 Task: Add the task  Create a new system for managing employee benefits and compensation to the section Asteroid Belt in the project AgileDesign and add a Due Date to the respective task as 2024/01/13
Action: Mouse moved to (559, 275)
Screenshot: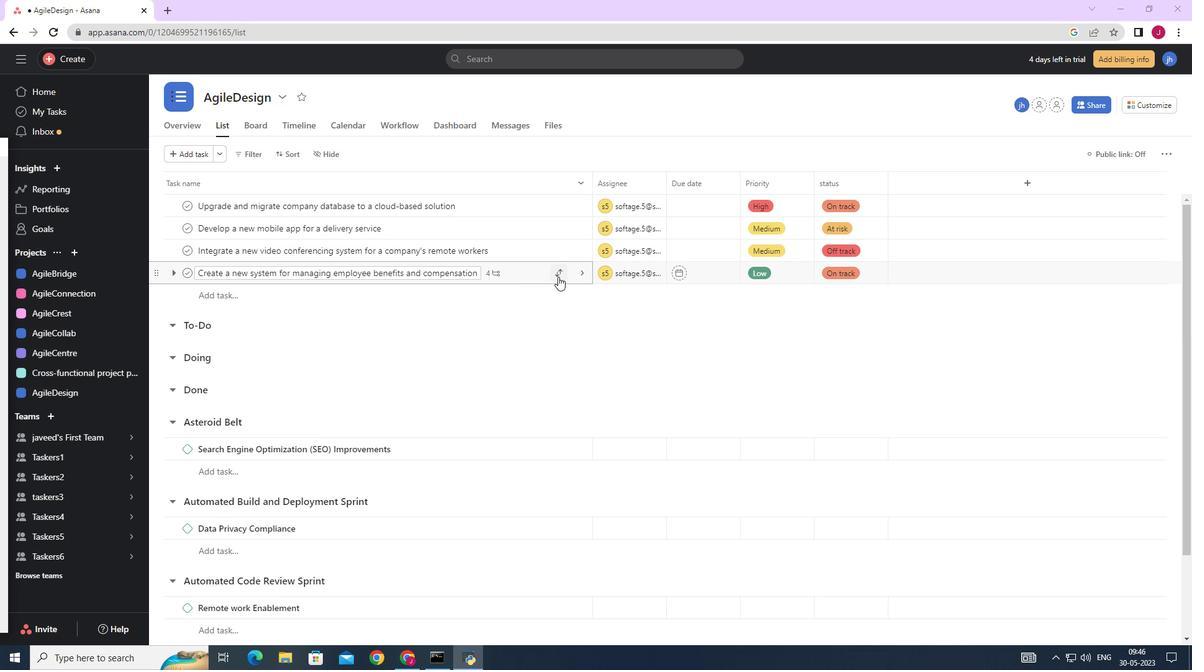 
Action: Mouse pressed left at (559, 275)
Screenshot: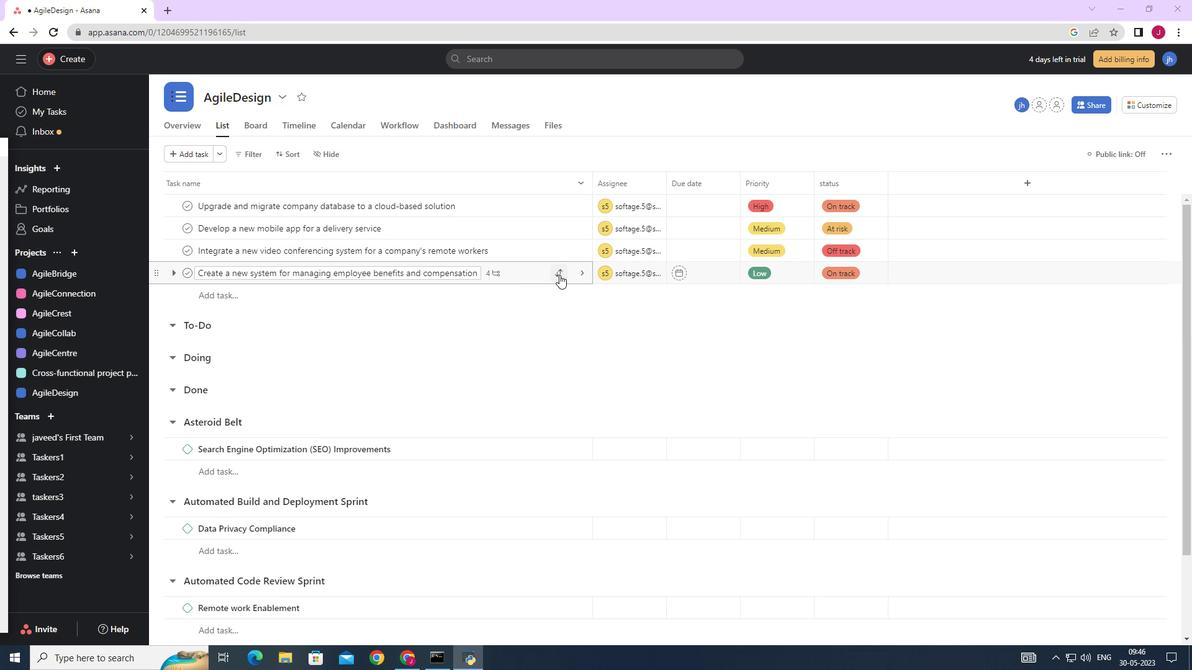 
Action: Mouse moved to (450, 409)
Screenshot: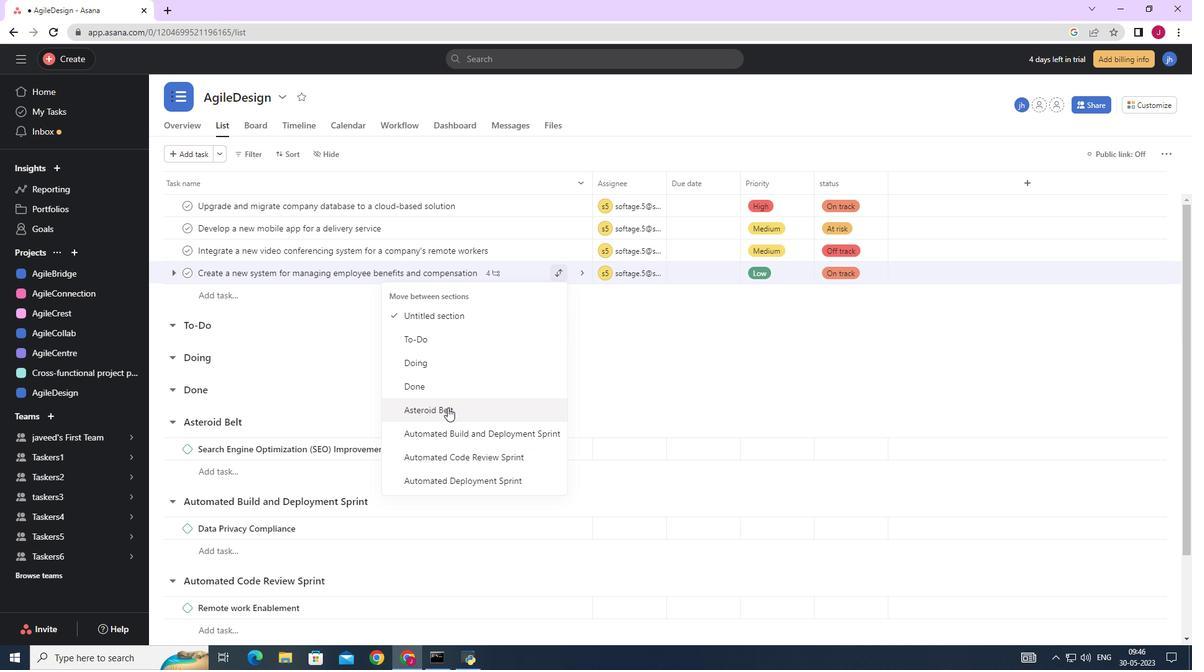 
Action: Mouse pressed left at (450, 409)
Screenshot: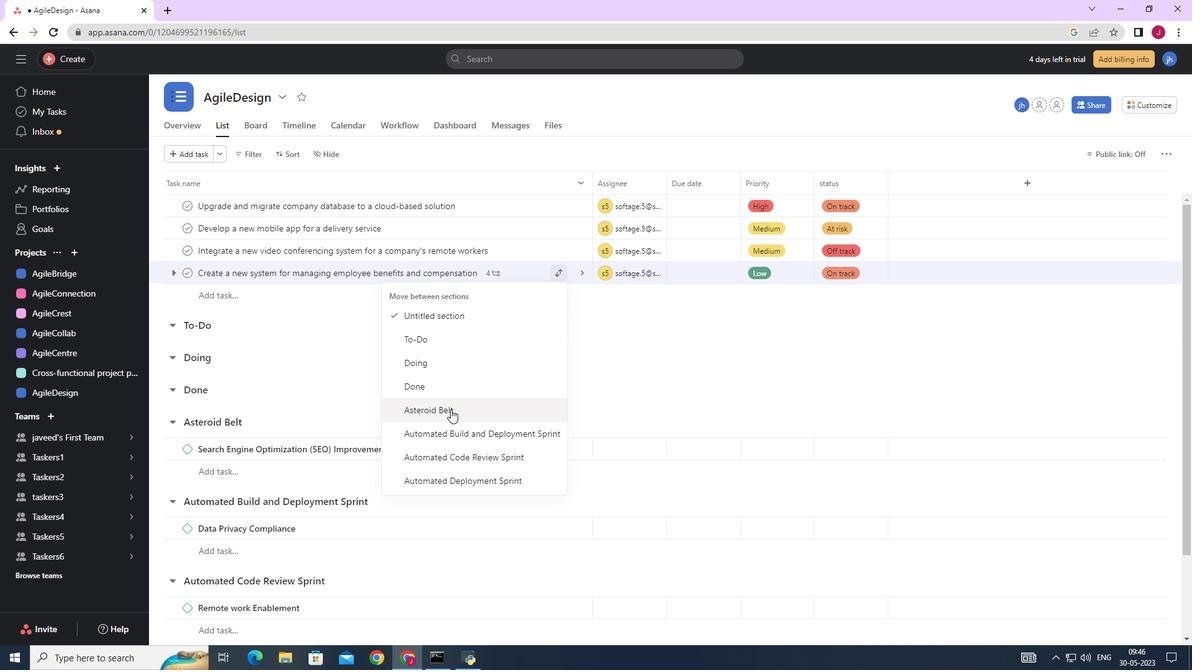 
Action: Mouse moved to (702, 449)
Screenshot: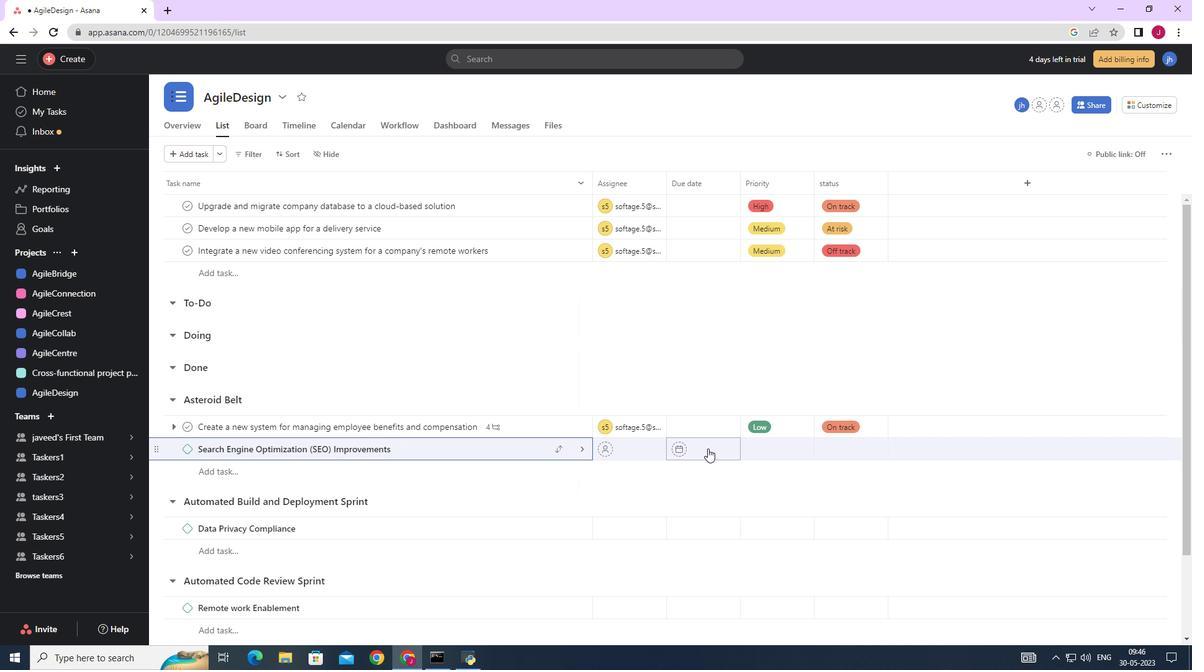 
Action: Mouse pressed left at (702, 449)
Screenshot: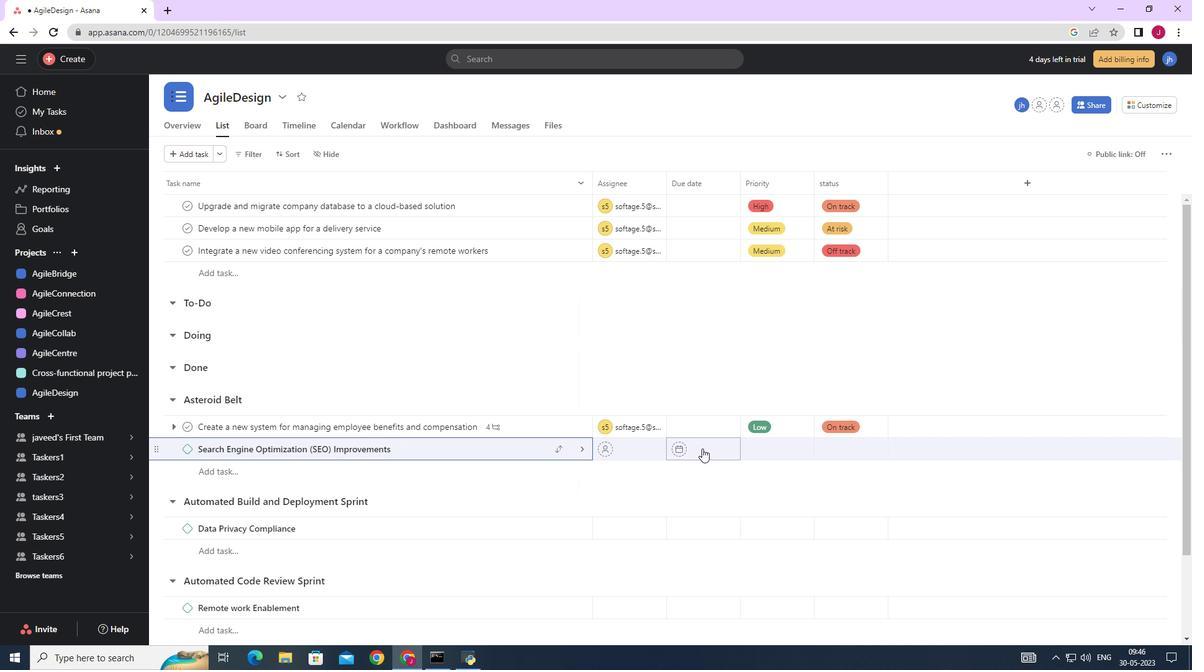 
Action: Mouse moved to (829, 251)
Screenshot: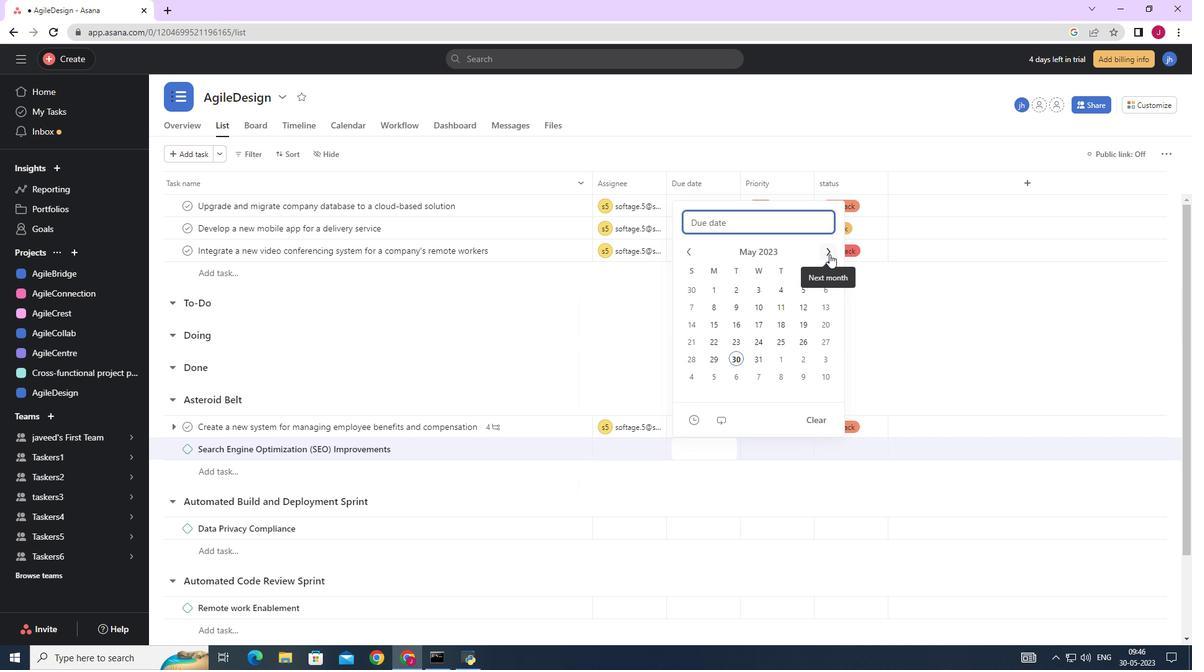 
Action: Mouse pressed left at (829, 251)
Screenshot: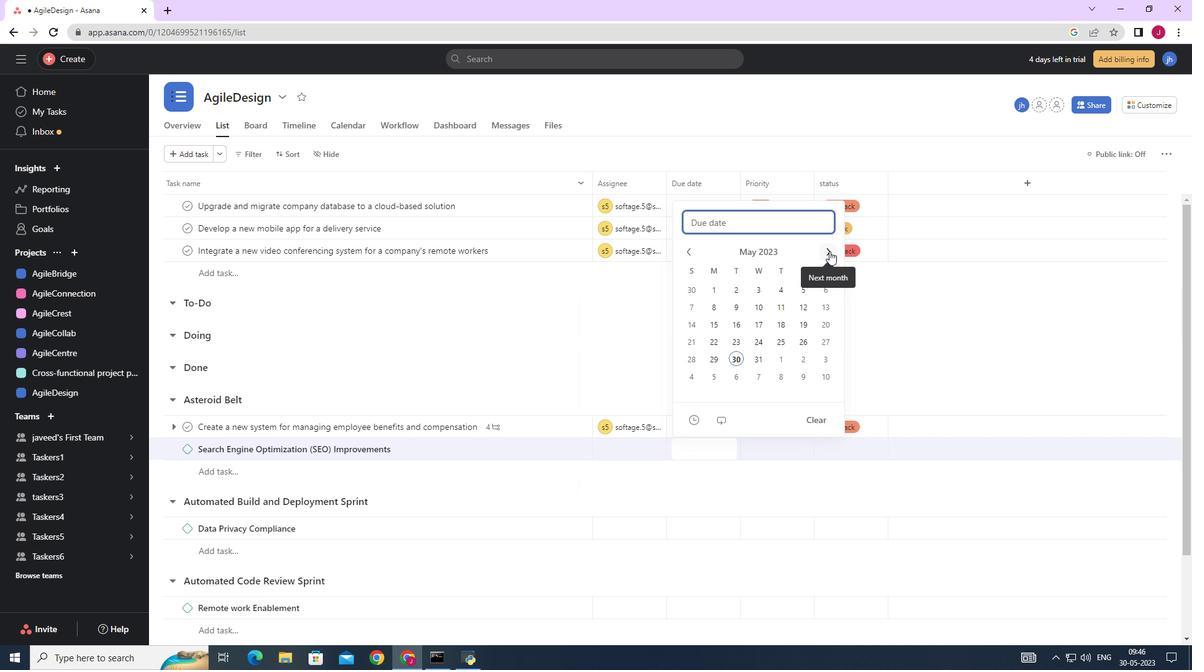 
Action: Mouse pressed left at (829, 251)
Screenshot: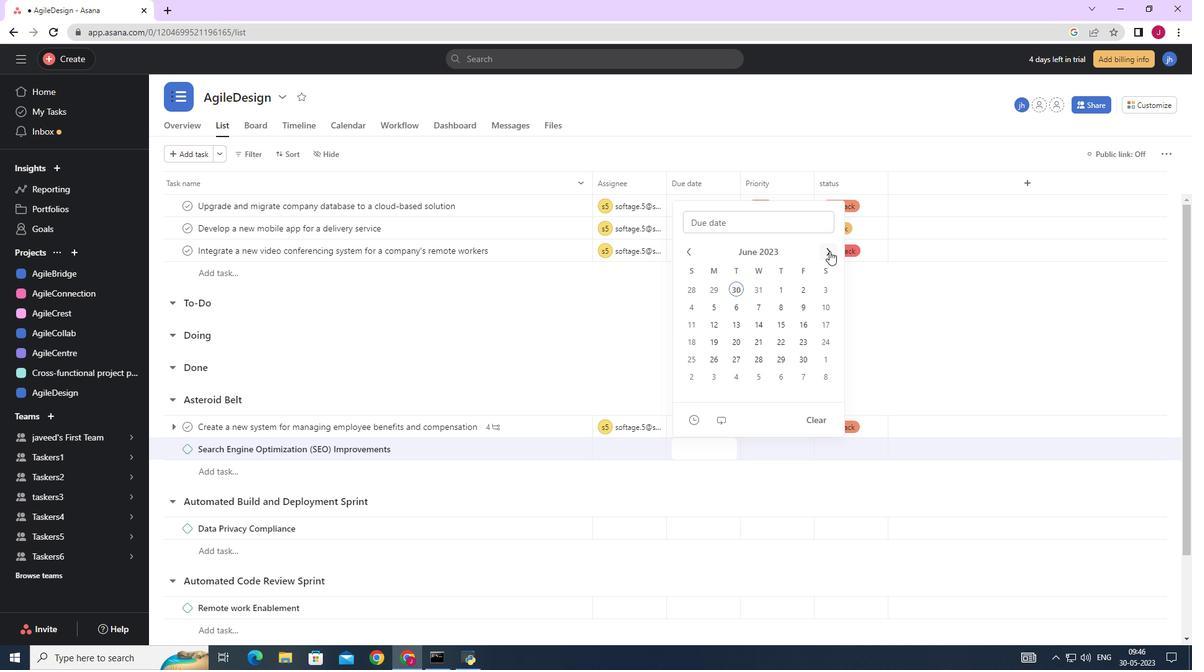 
Action: Mouse moved to (829, 251)
Screenshot: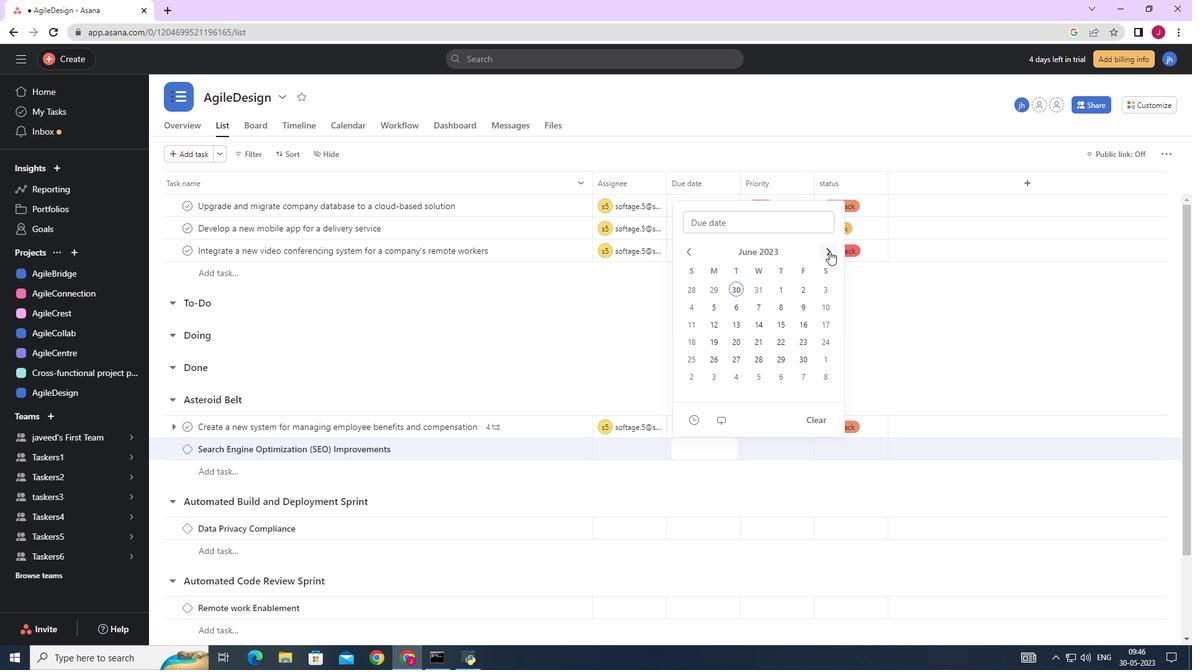 
Action: Mouse pressed left at (829, 251)
Screenshot: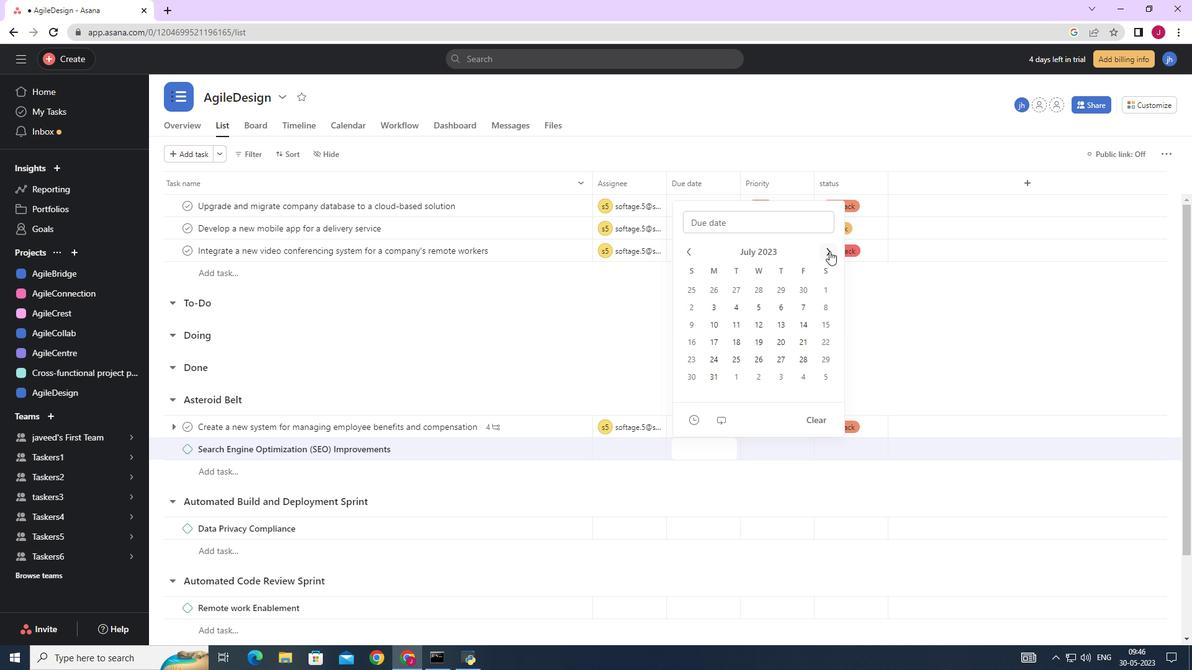 
Action: Mouse pressed left at (829, 251)
Screenshot: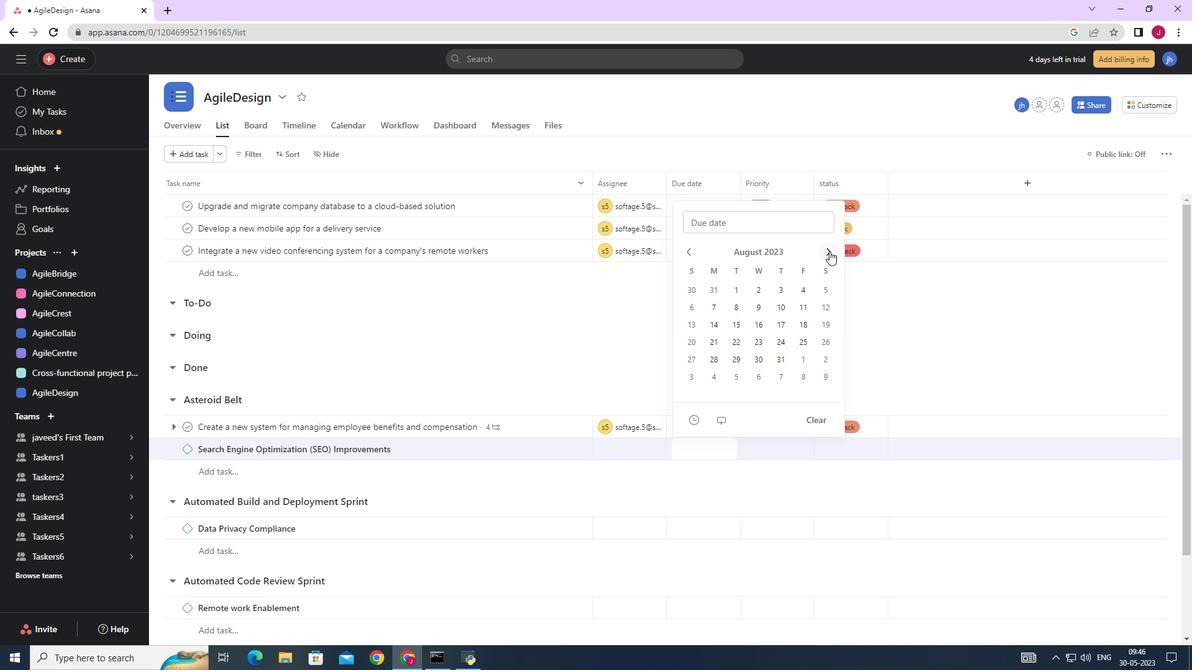 
Action: Mouse moved to (829, 252)
Screenshot: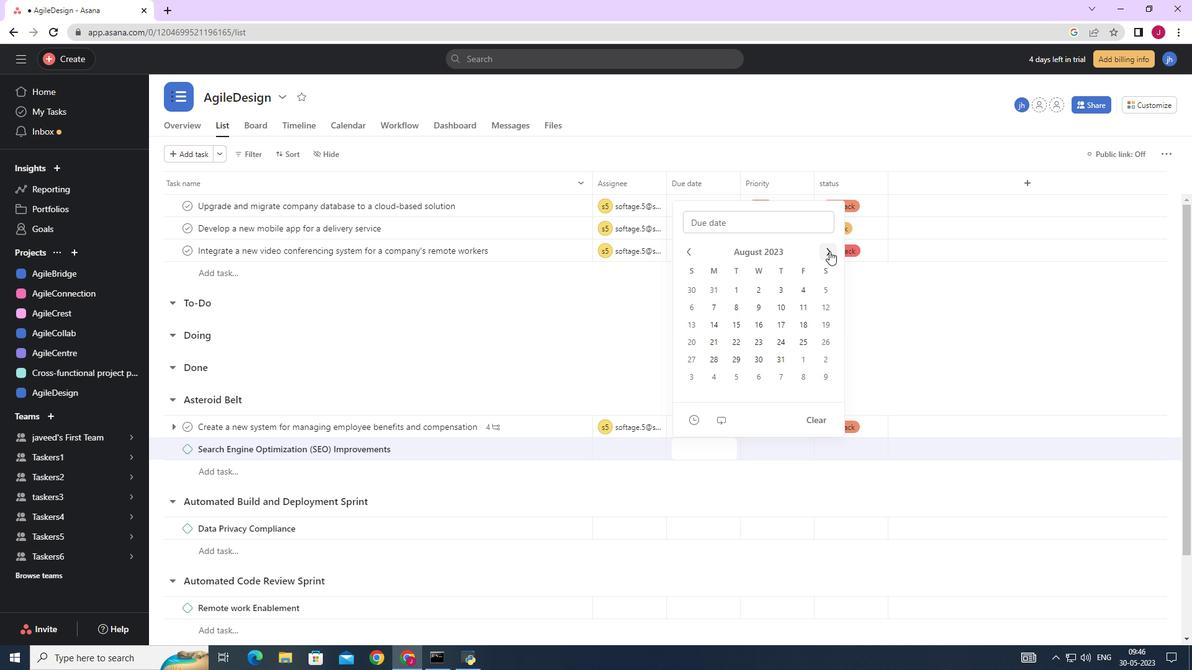 
Action: Mouse pressed left at (829, 252)
Screenshot: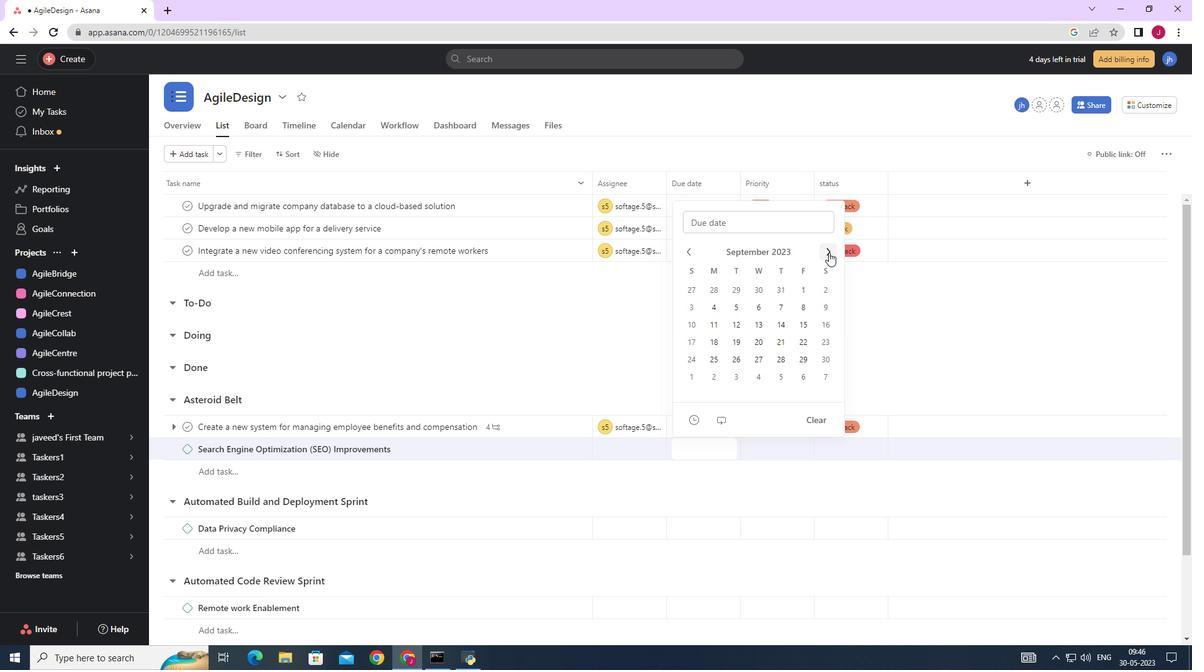 
Action: Mouse pressed left at (829, 252)
Screenshot: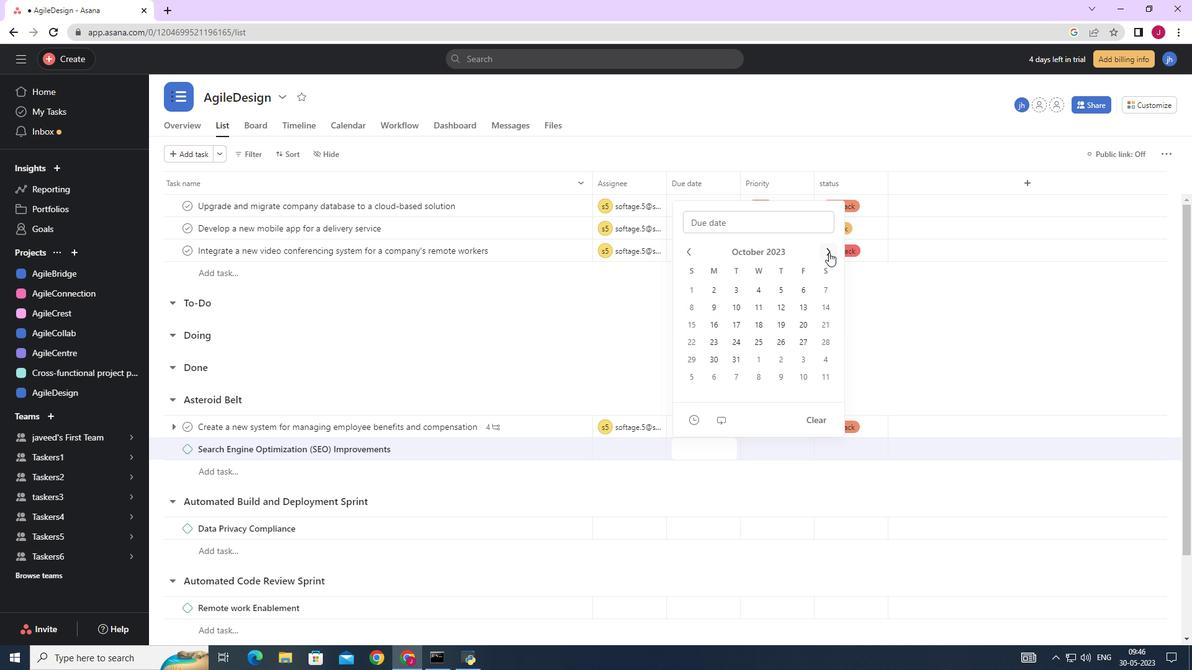 
Action: Mouse pressed left at (829, 252)
Screenshot: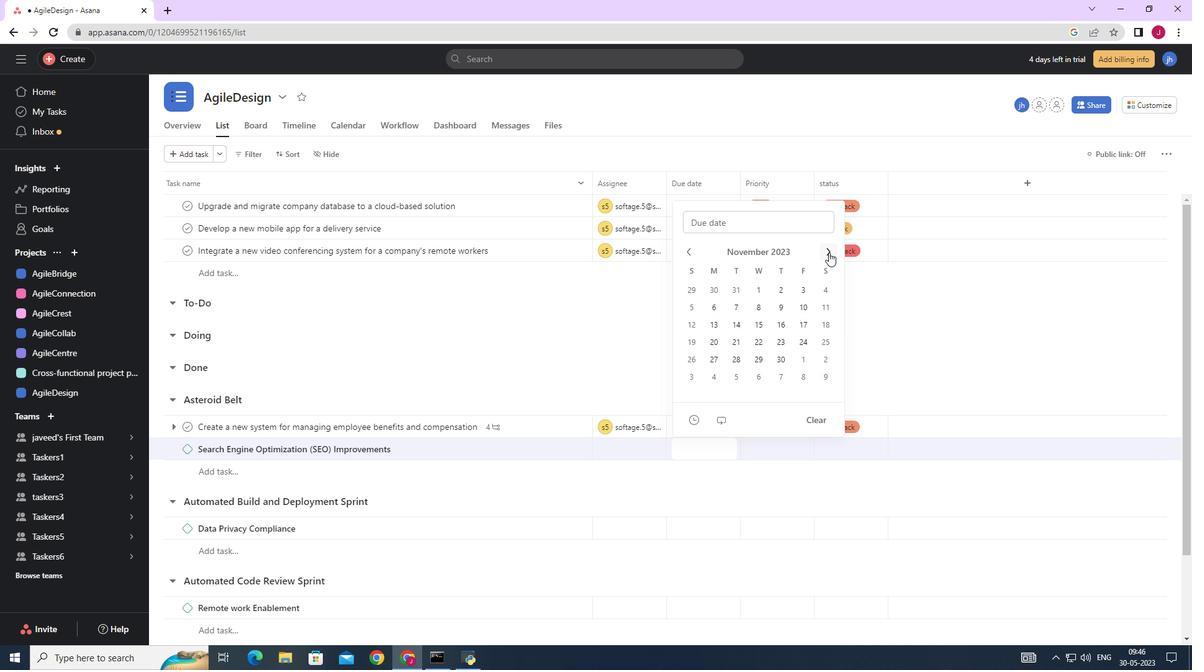 
Action: Mouse pressed left at (829, 252)
Screenshot: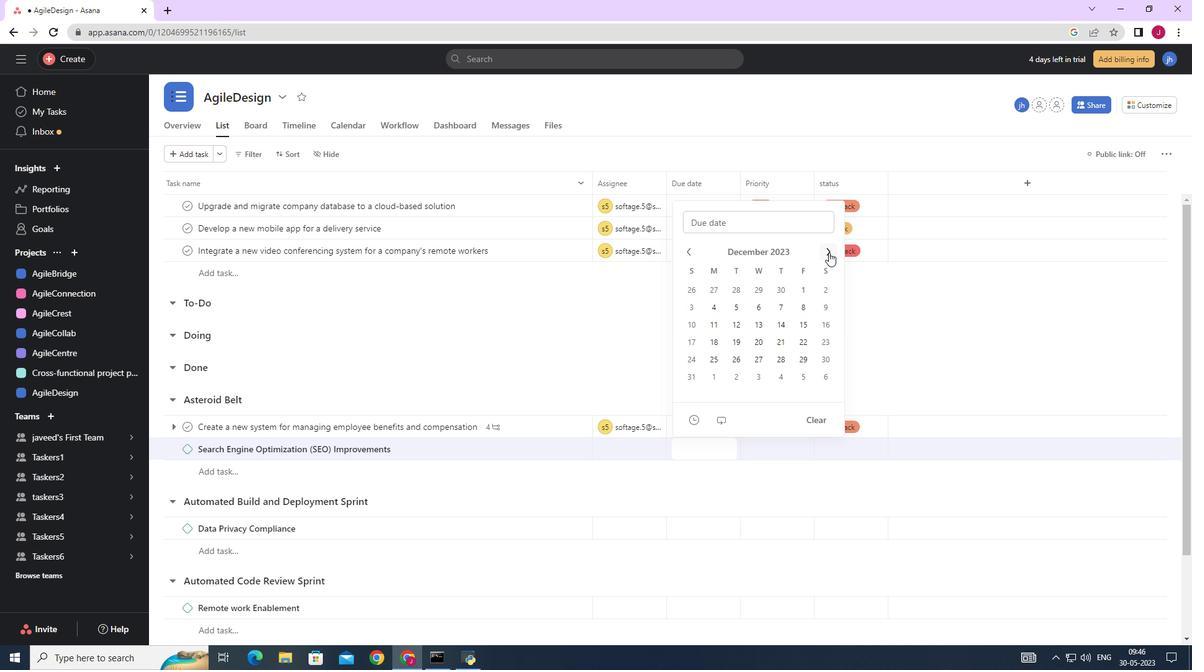 
Action: Mouse moved to (821, 307)
Screenshot: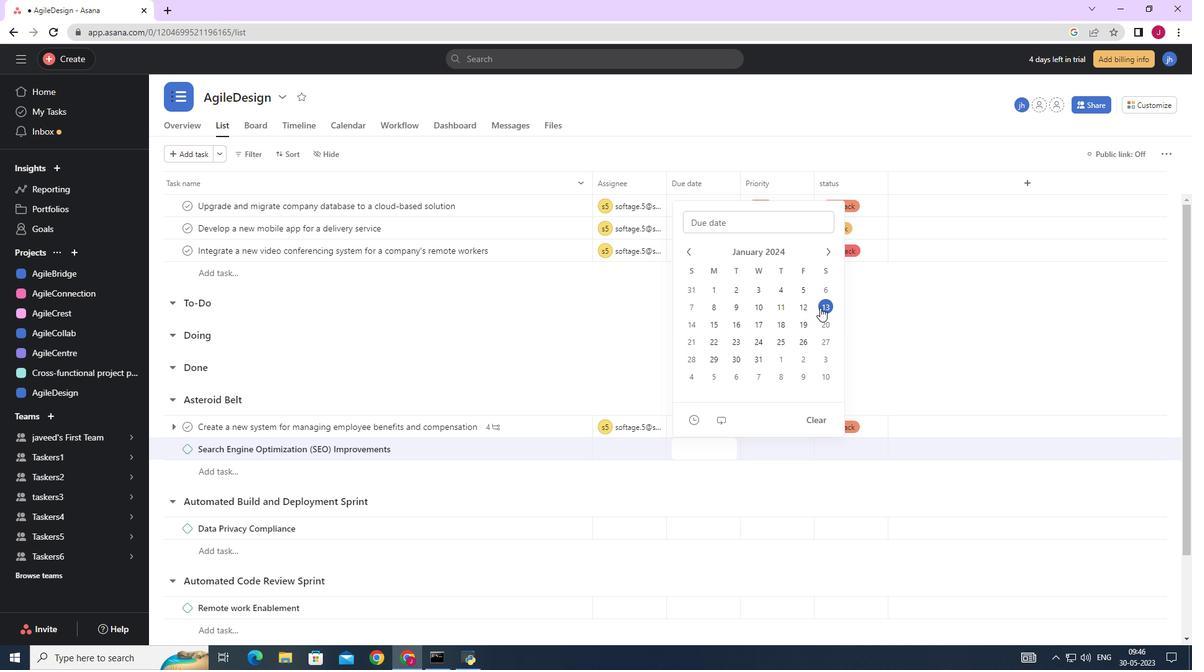 
Action: Mouse pressed left at (821, 307)
Screenshot: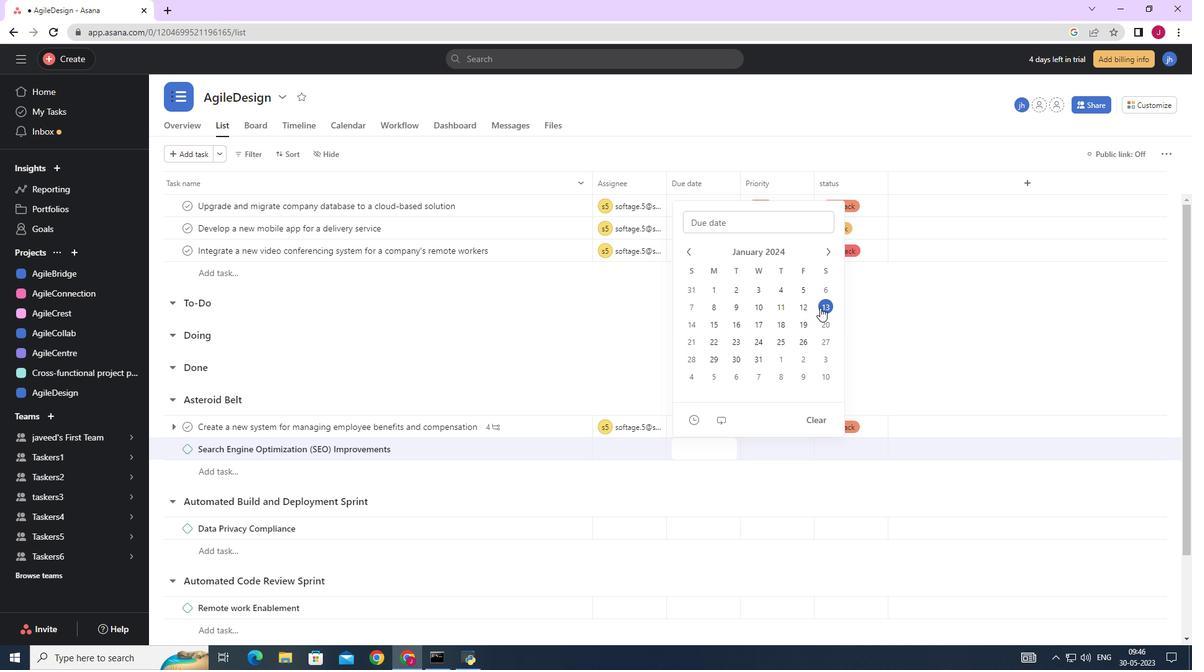 
Action: Mouse moved to (911, 331)
Screenshot: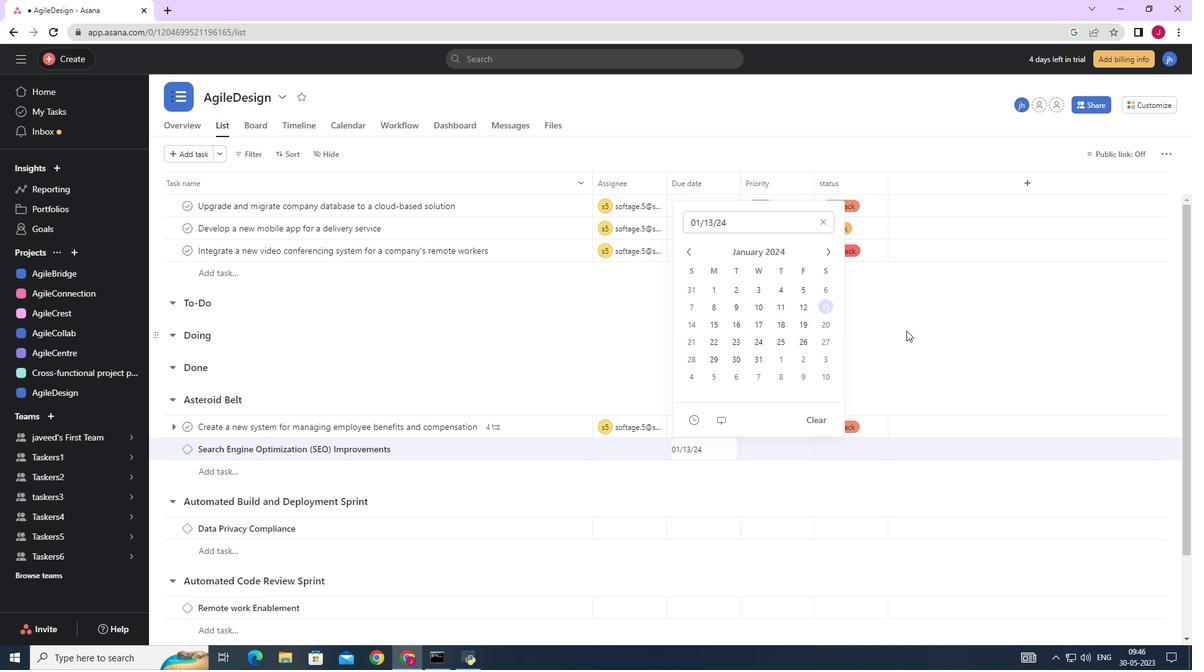 
Action: Mouse pressed left at (911, 331)
Screenshot: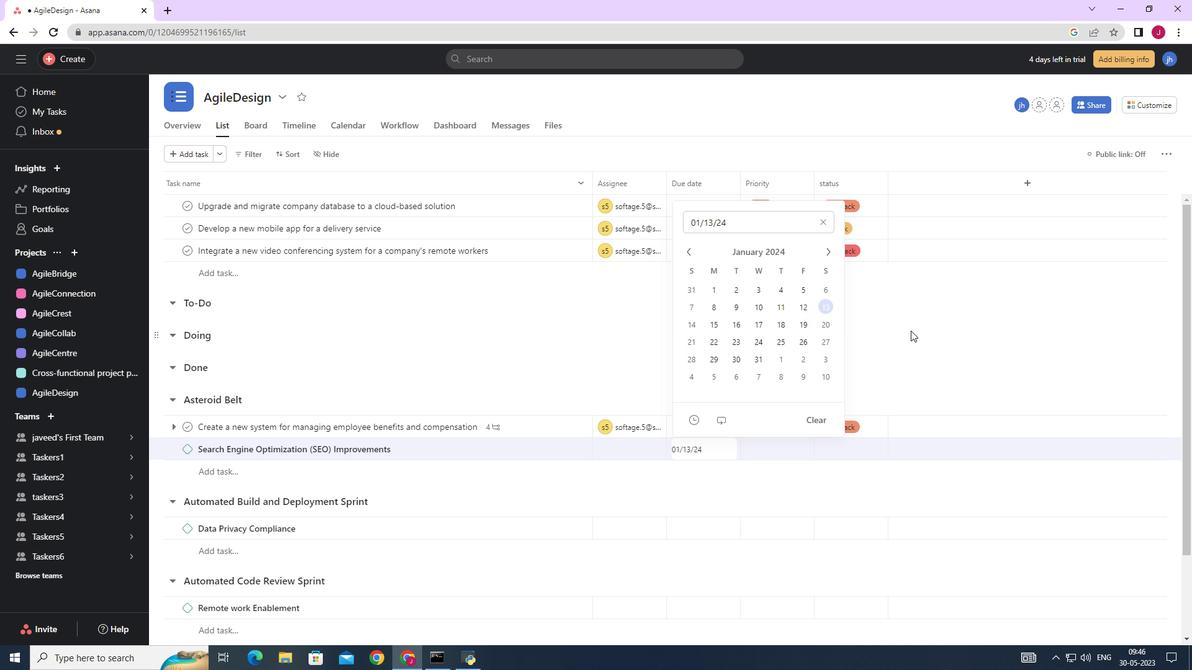 
